 Task: Apply outer borders.
Action: Mouse moved to (115, 224)
Screenshot: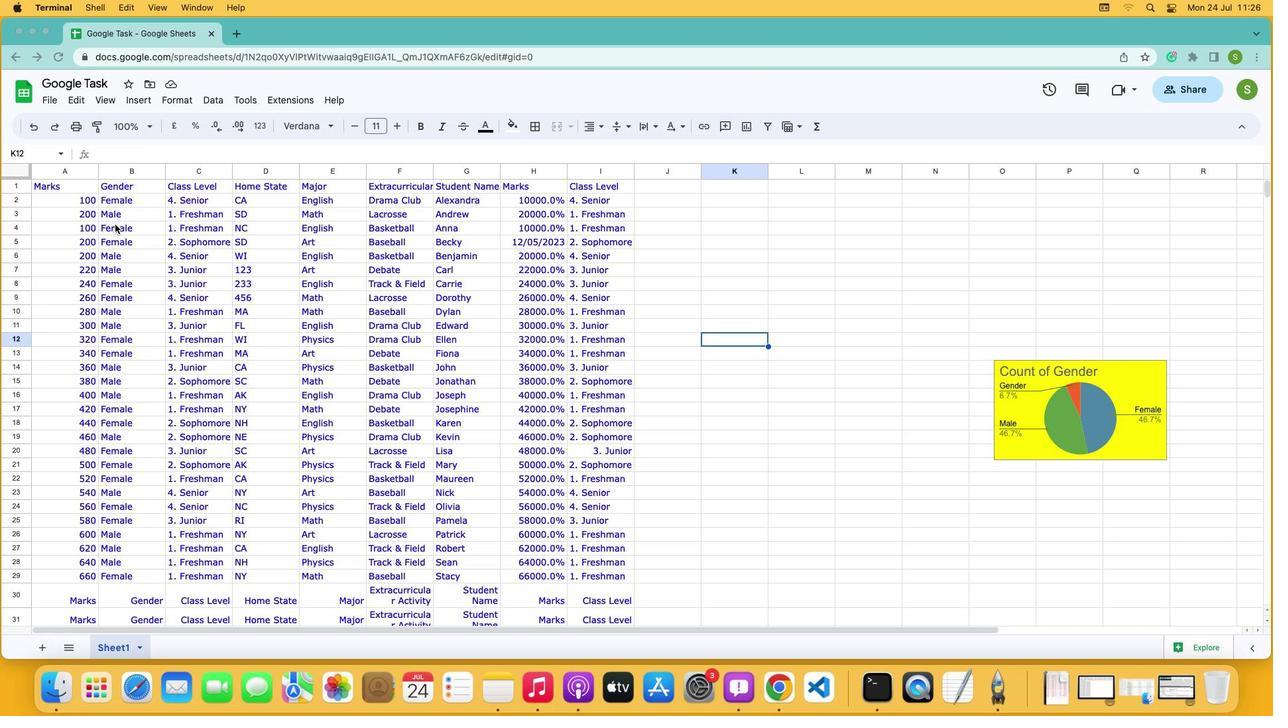 
Action: Mouse pressed left at (115, 224)
Screenshot: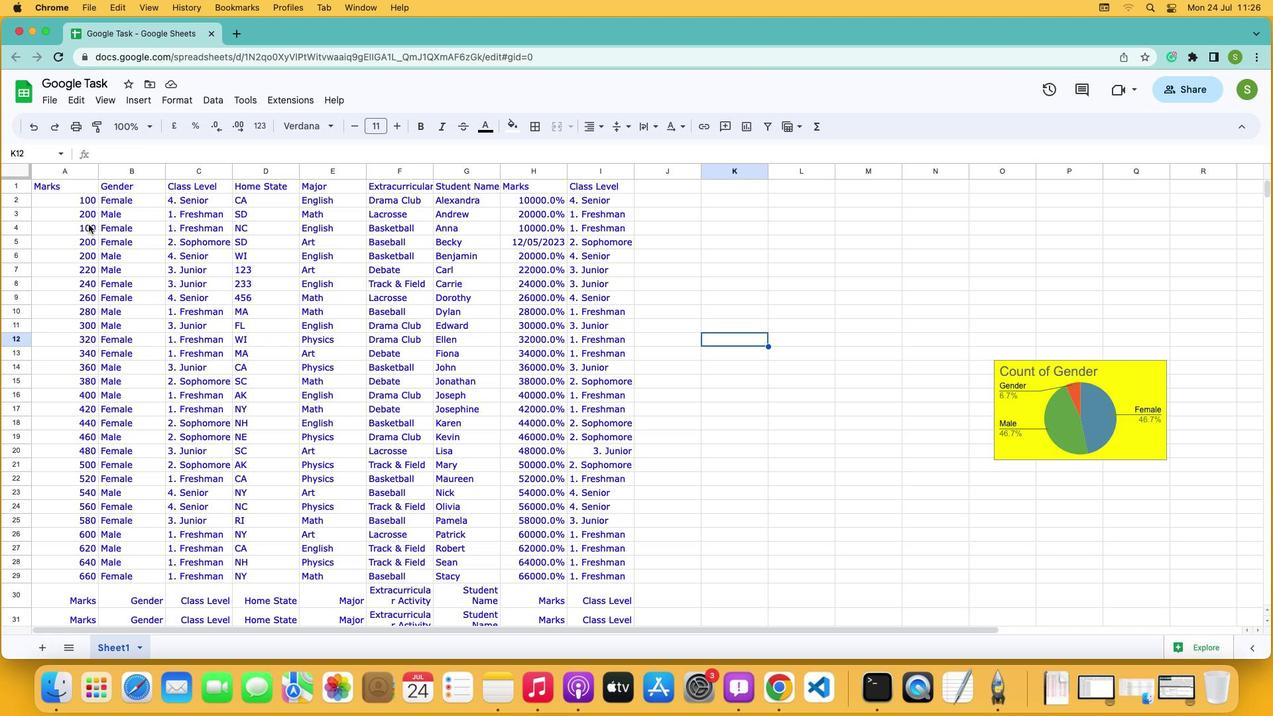 
Action: Mouse moved to (57, 187)
Screenshot: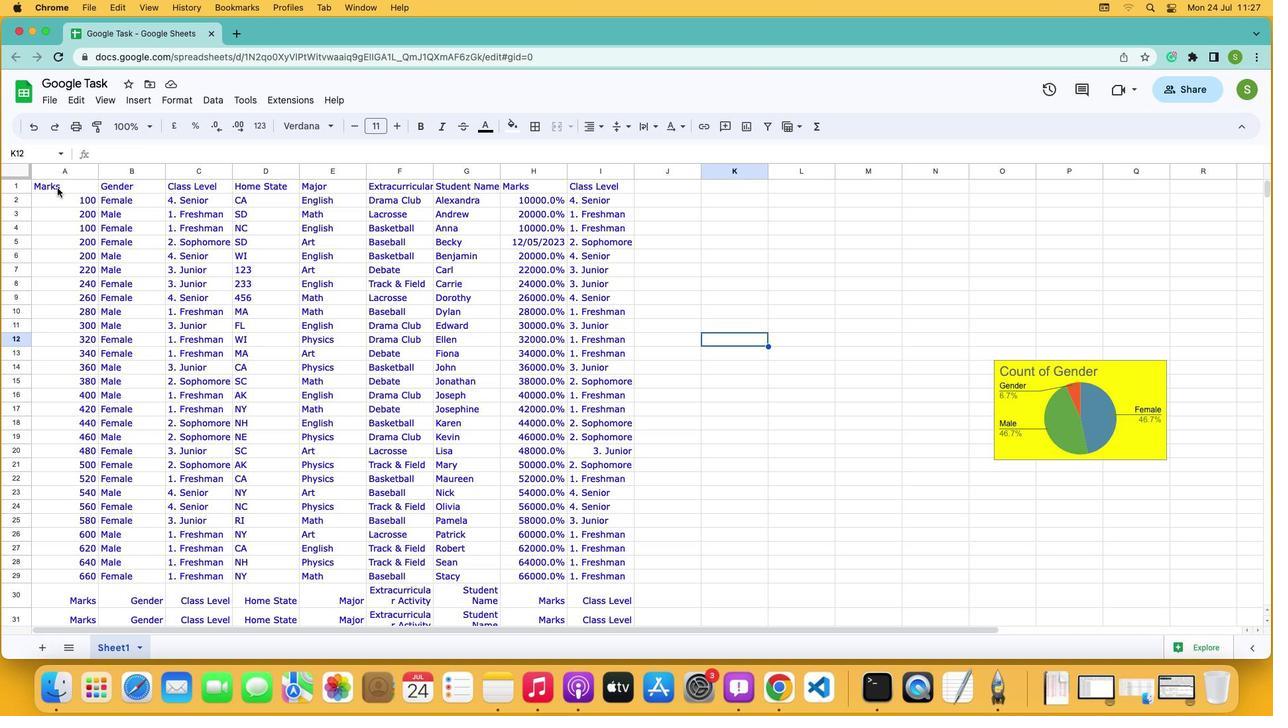 
Action: Mouse pressed left at (57, 187)
Screenshot: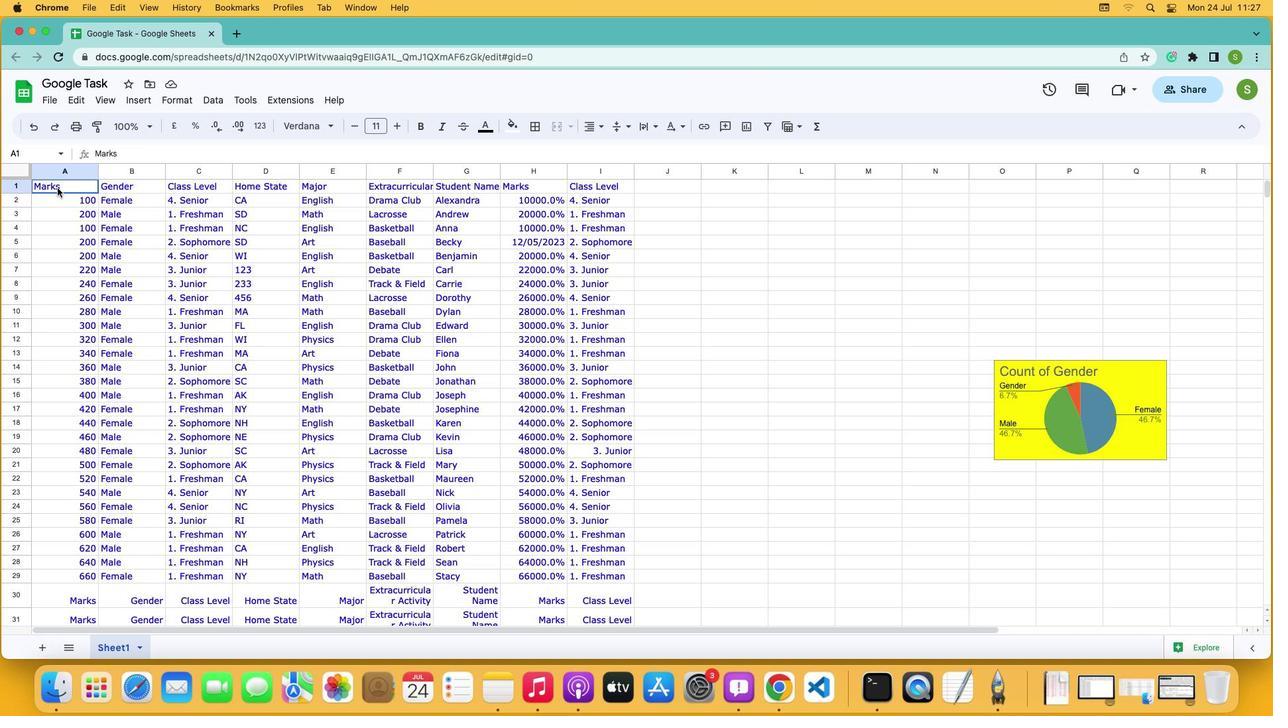 
Action: Mouse moved to (536, 132)
Screenshot: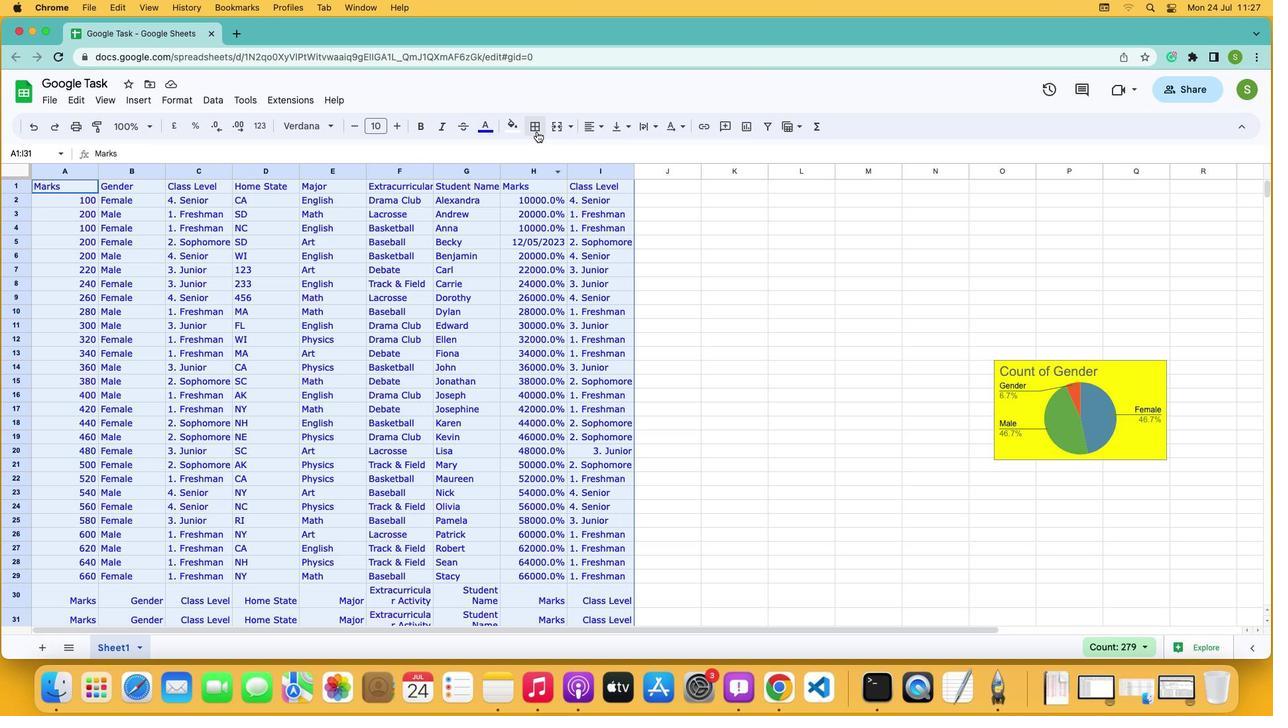 
Action: Mouse pressed left at (536, 132)
Screenshot: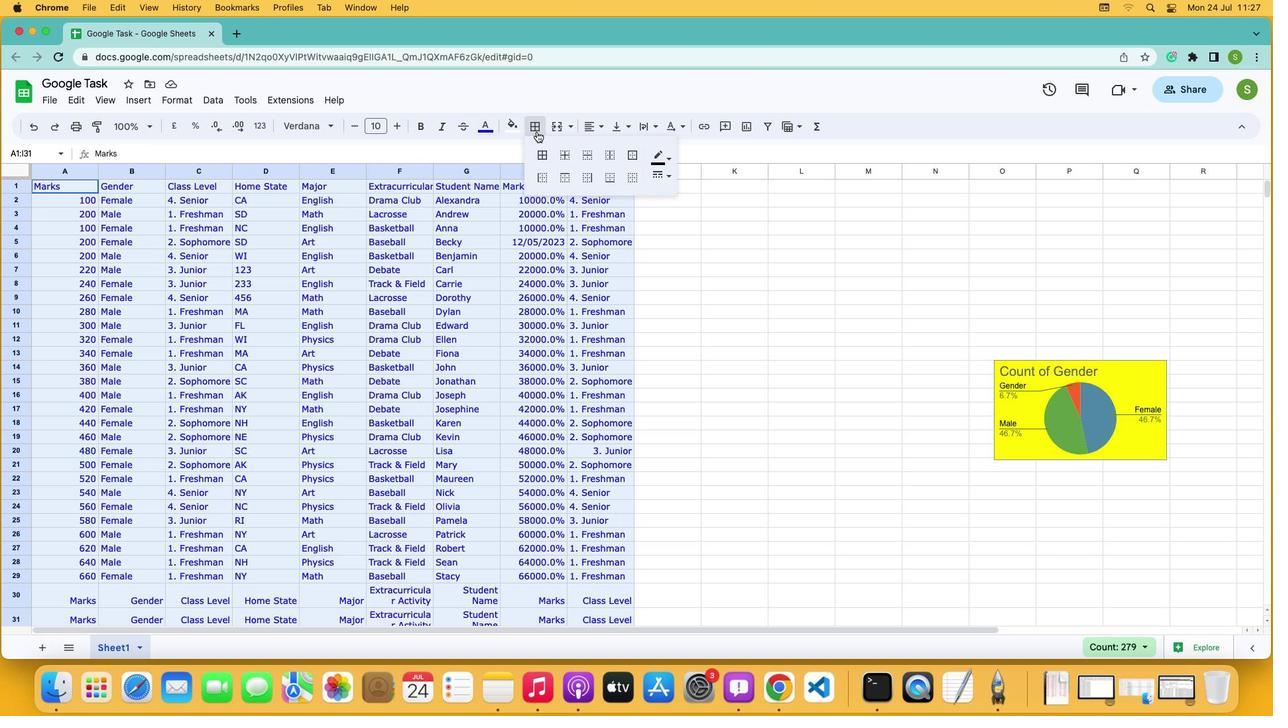 
Action: Mouse moved to (637, 157)
Screenshot: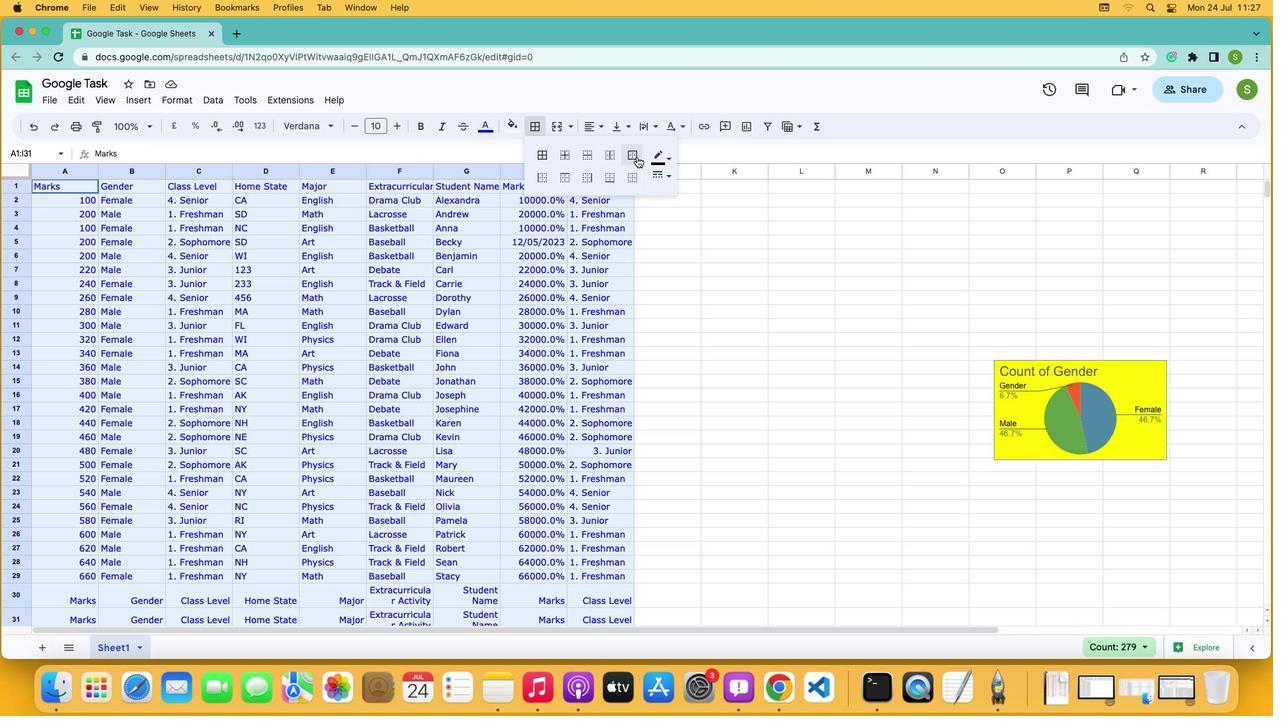 
Action: Mouse pressed left at (637, 157)
Screenshot: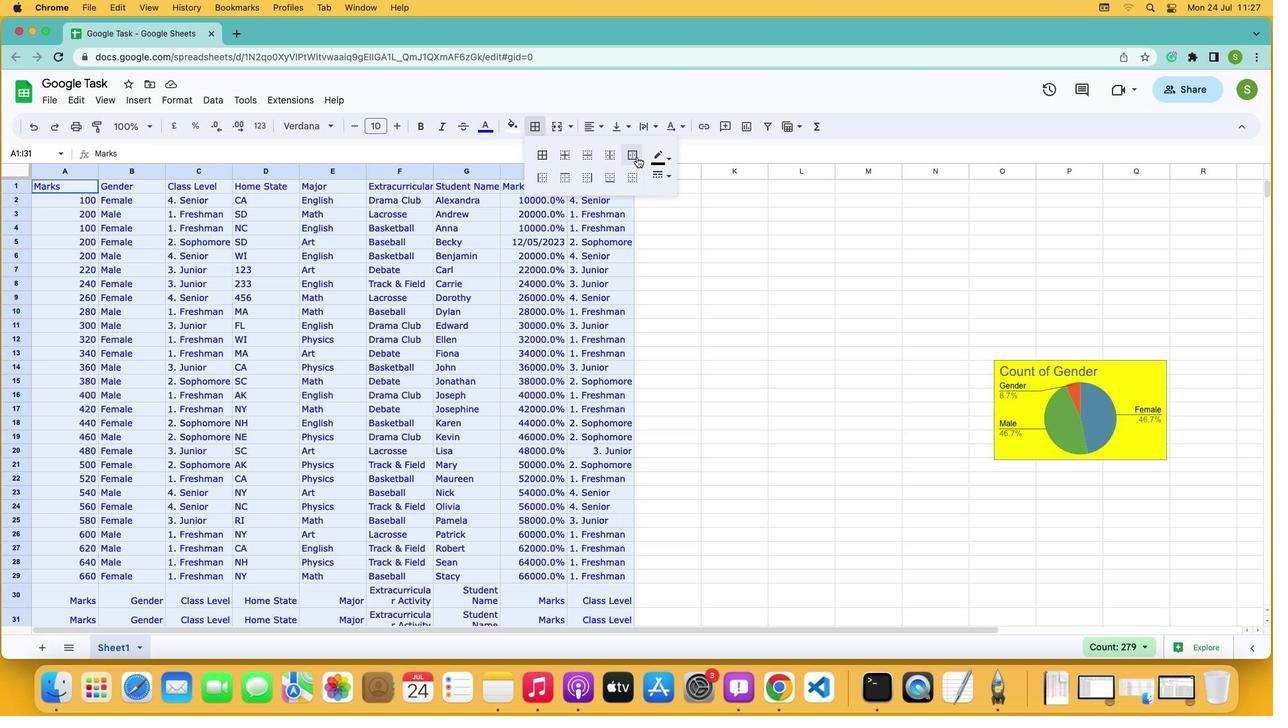 
Action: Mouse moved to (684, 315)
Screenshot: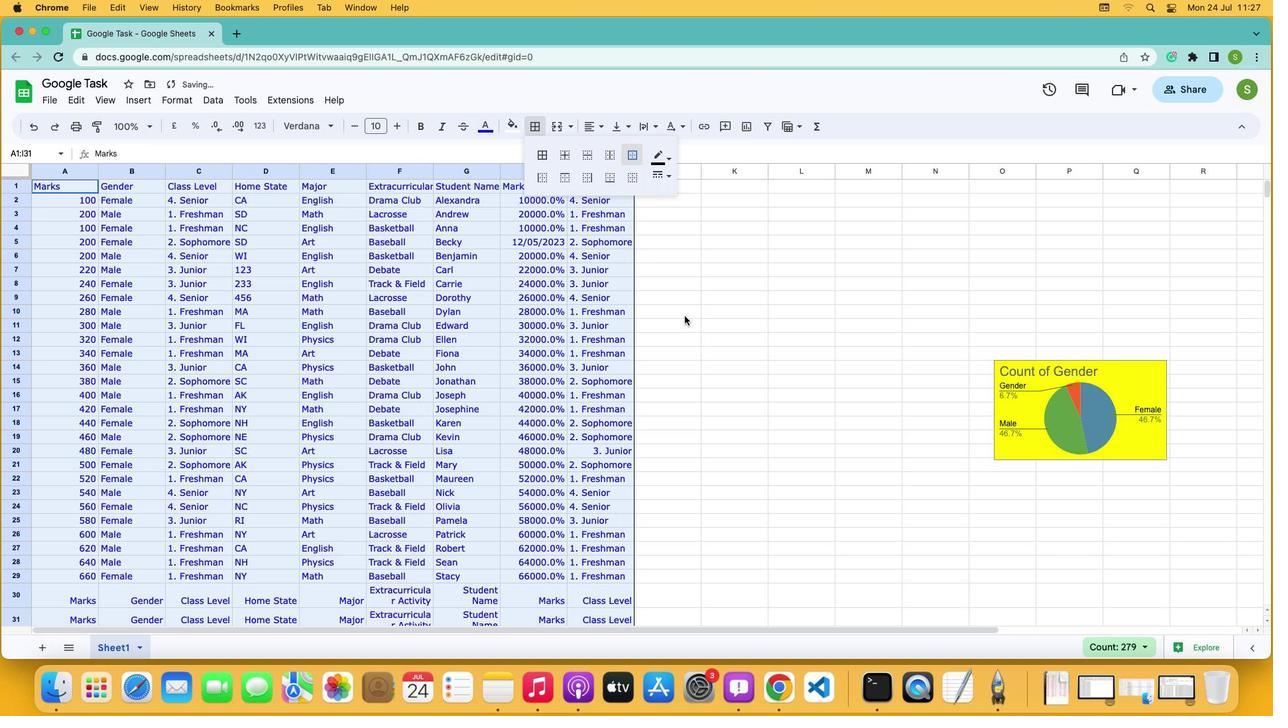 
Action: Mouse pressed left at (684, 315)
Screenshot: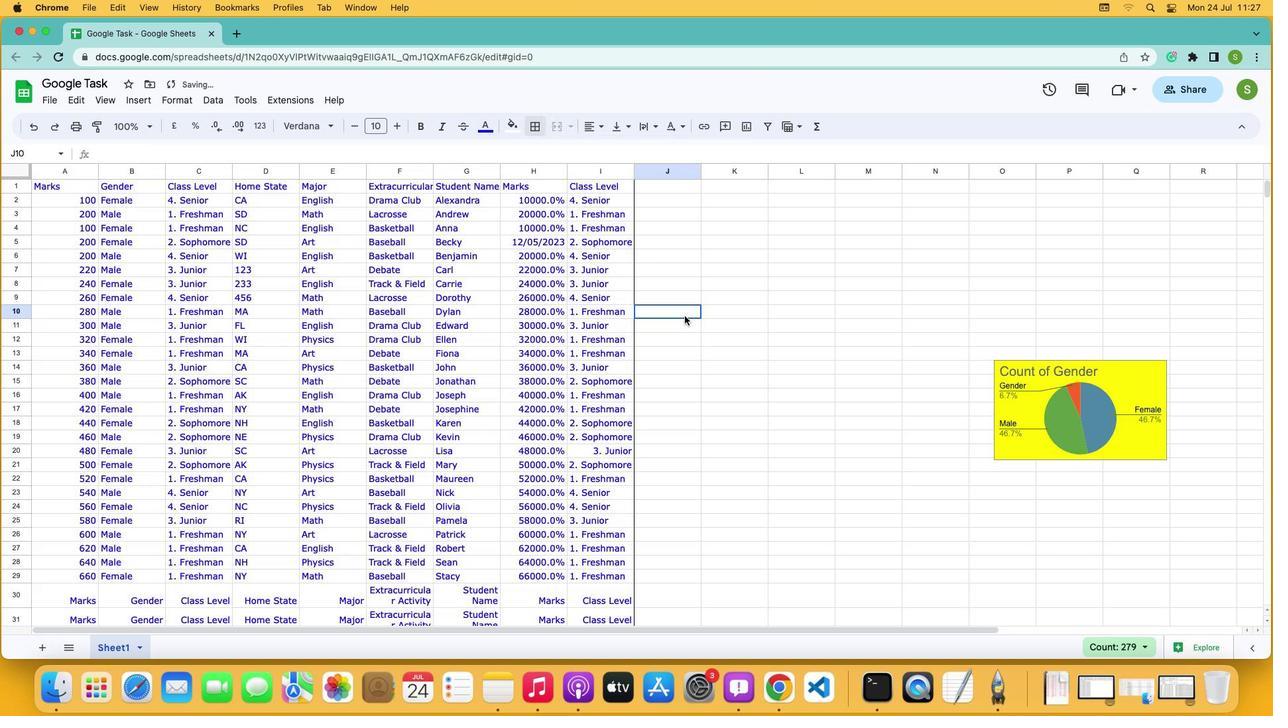 
